 Task: Modify your email signature in Outlook.
Action: Mouse moved to (52, 32)
Screenshot: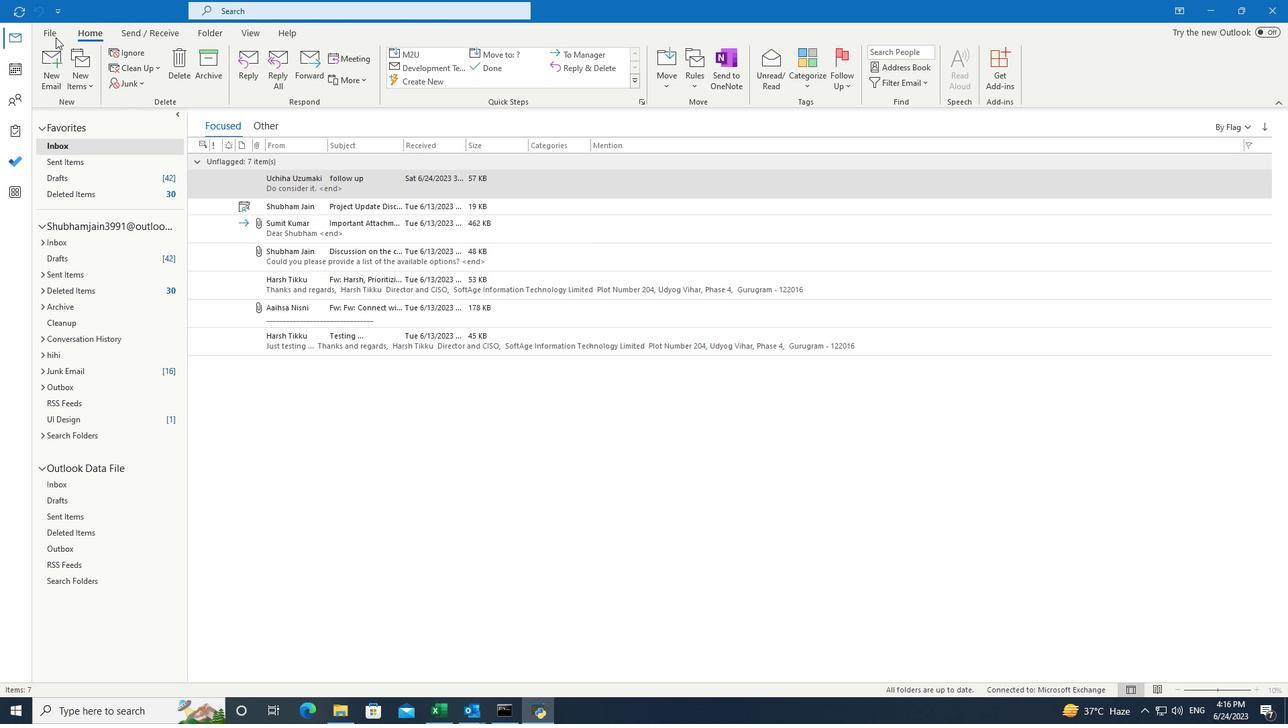 
Action: Mouse pressed left at (52, 32)
Screenshot: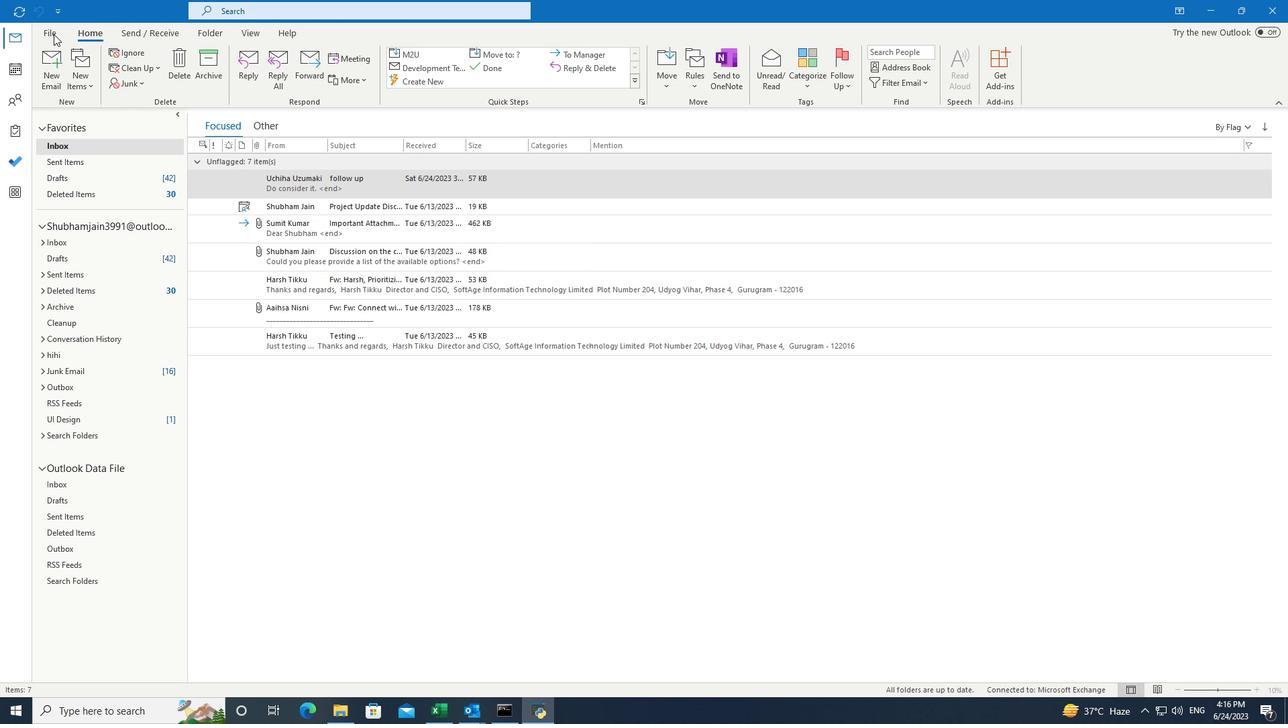 
Action: Mouse pressed left at (52, 32)
Screenshot: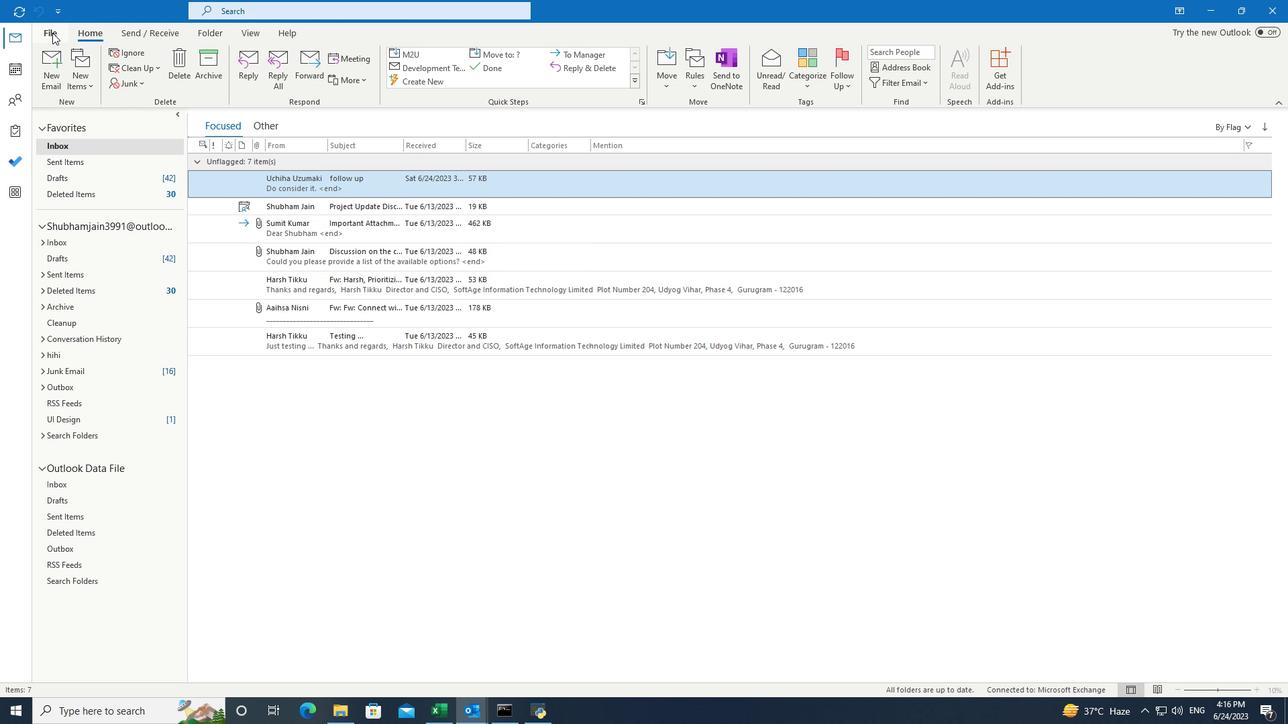 
Action: Mouse moved to (51, 640)
Screenshot: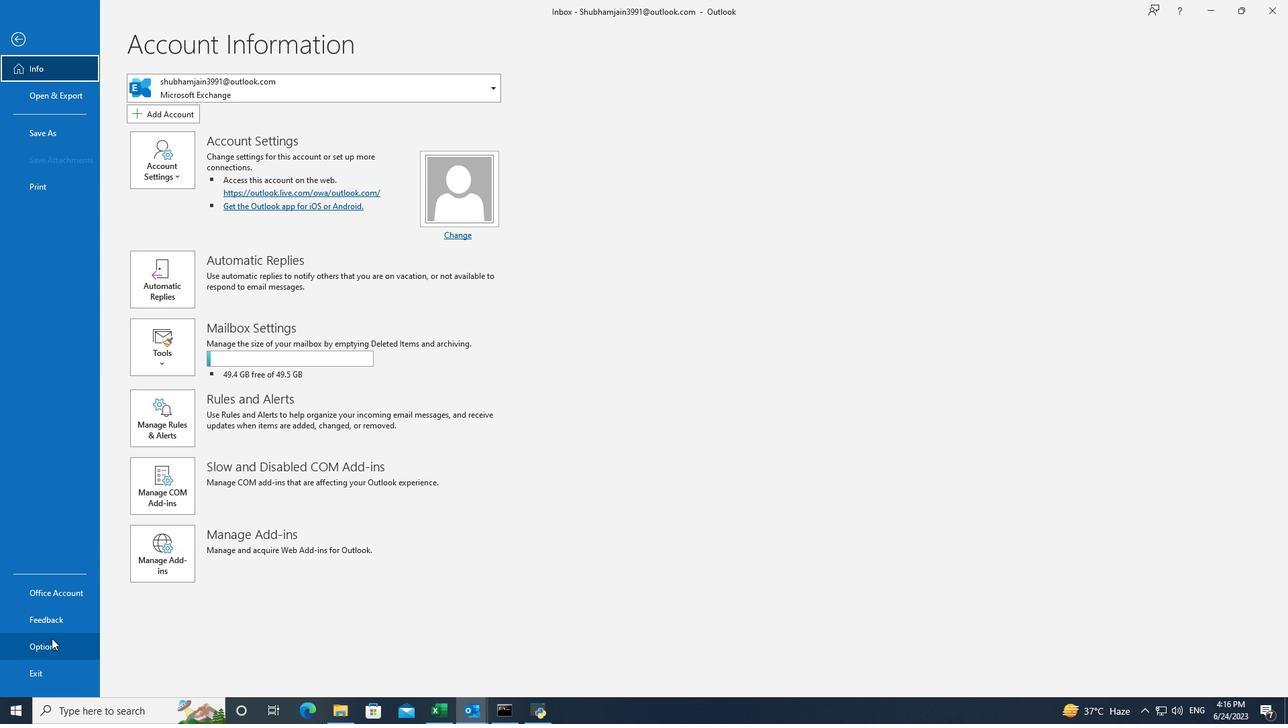 
Action: Mouse pressed left at (51, 640)
Screenshot: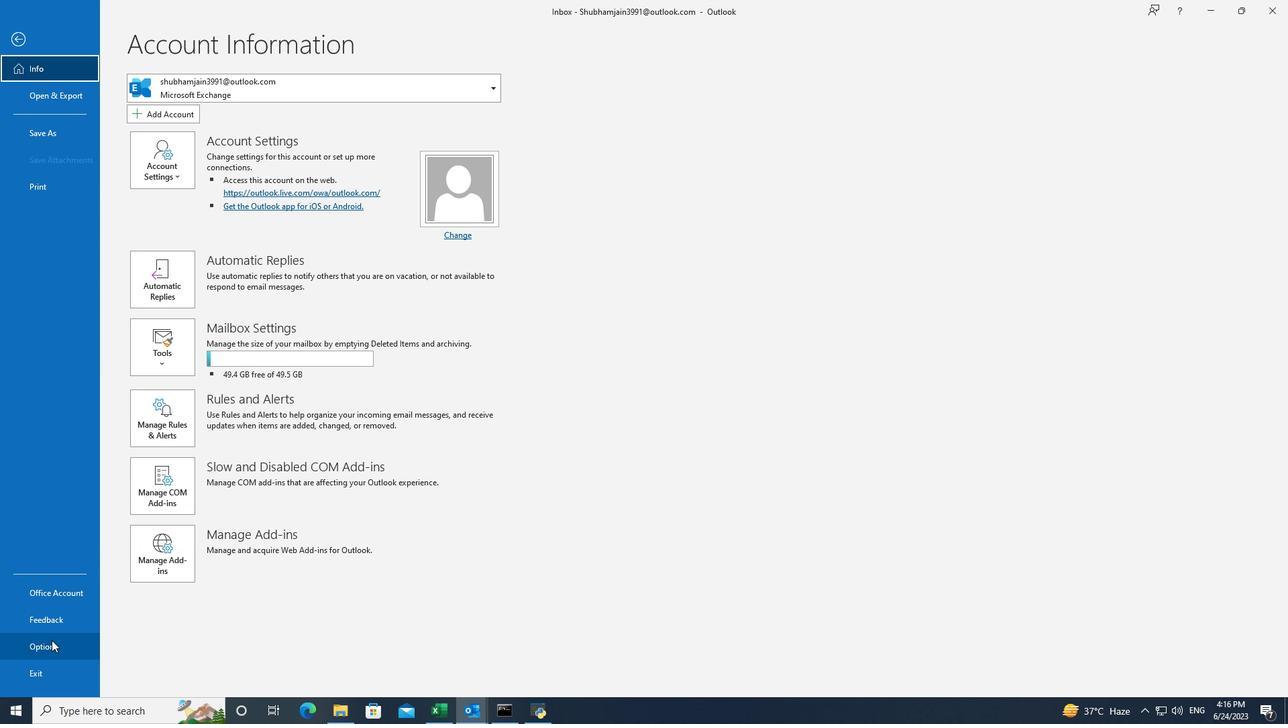 
Action: Mouse moved to (403, 175)
Screenshot: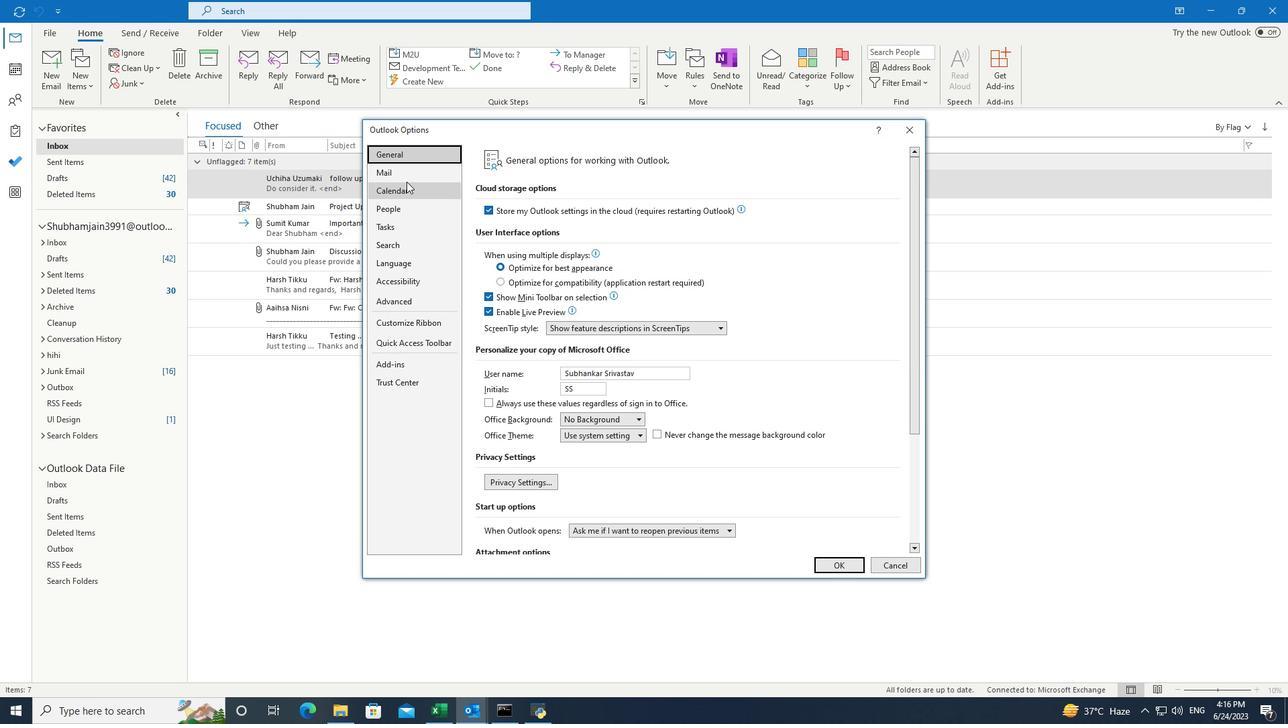 
Action: Mouse pressed left at (403, 175)
Screenshot: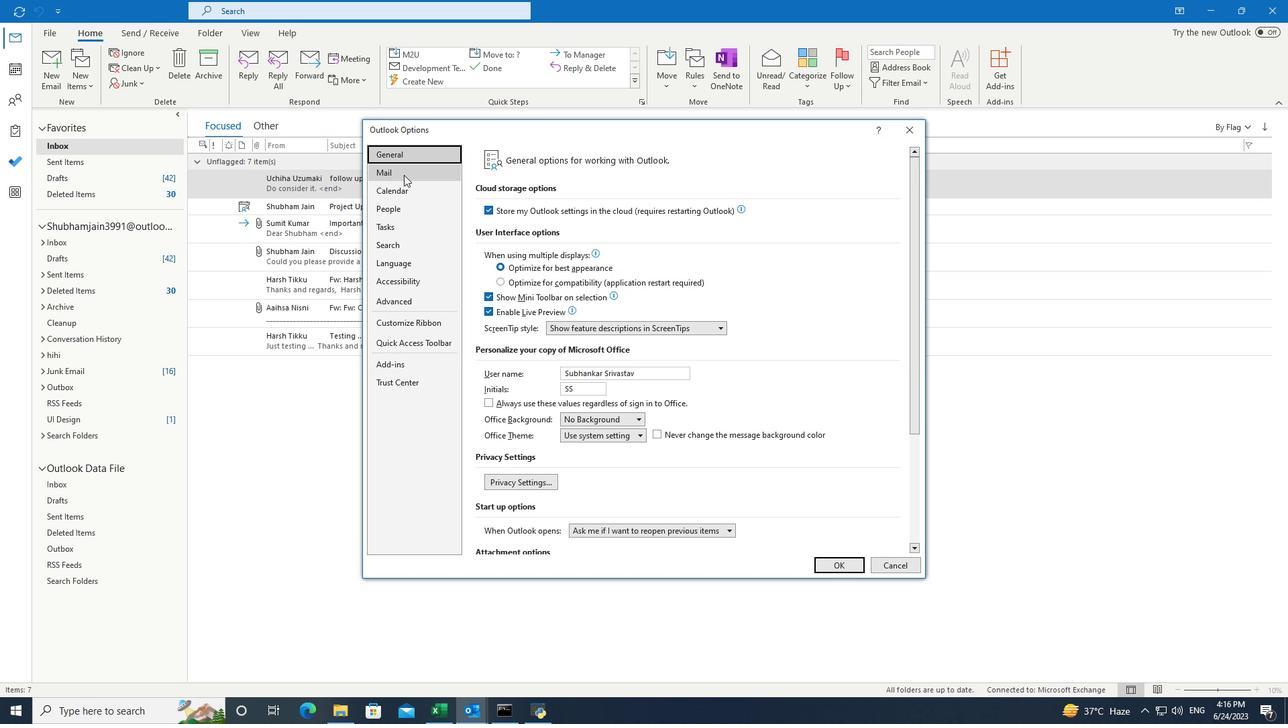 
Action: Mouse moved to (830, 340)
Screenshot: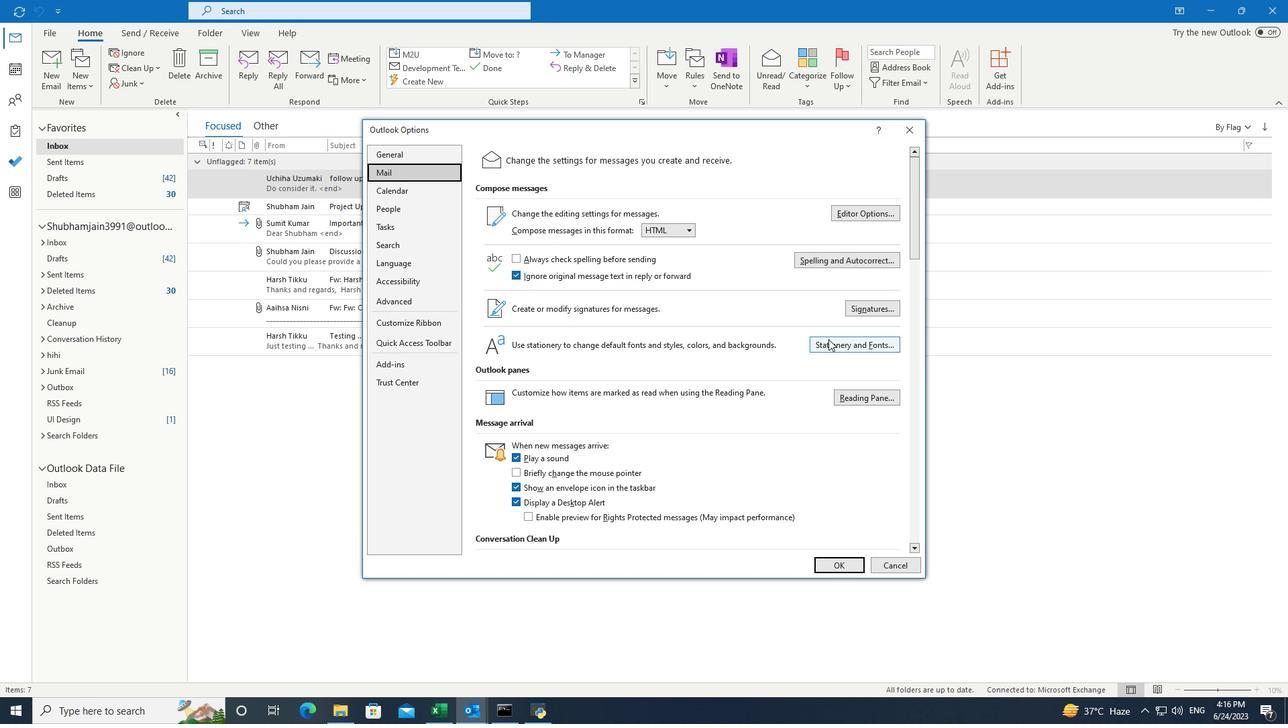 
Action: Mouse pressed left at (830, 340)
Screenshot: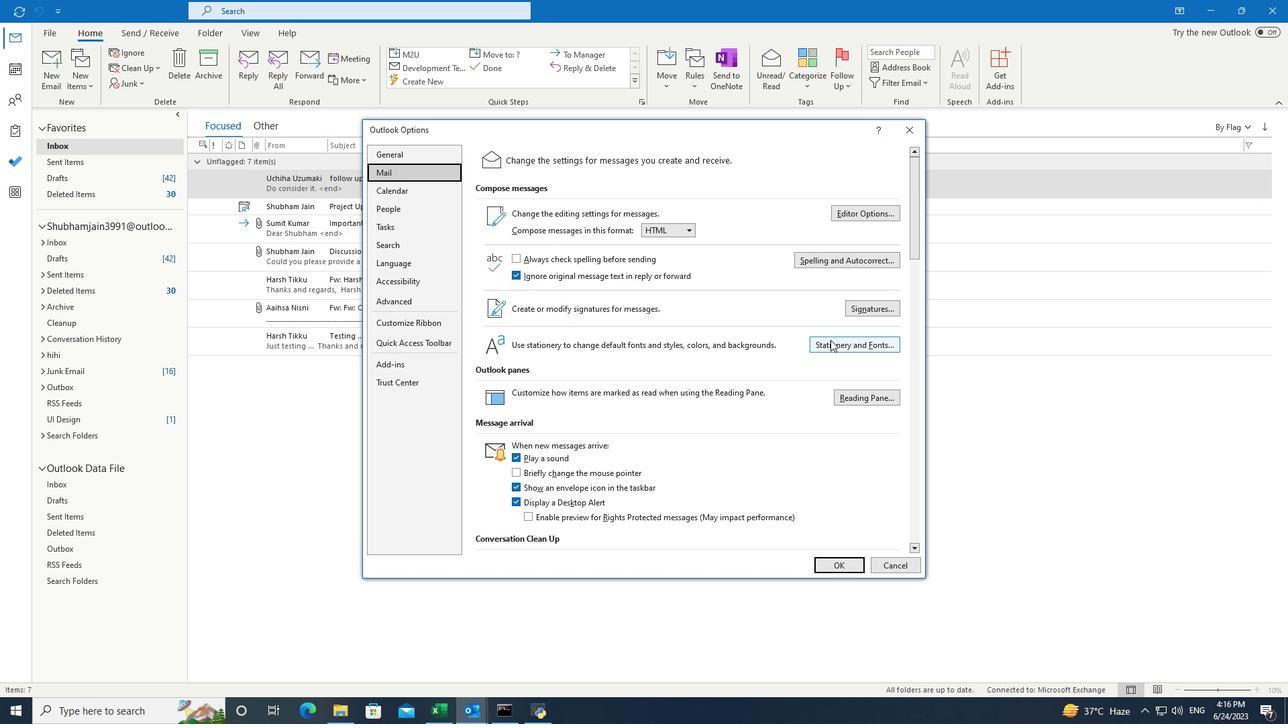 
Action: Mouse moved to (465, 212)
Screenshot: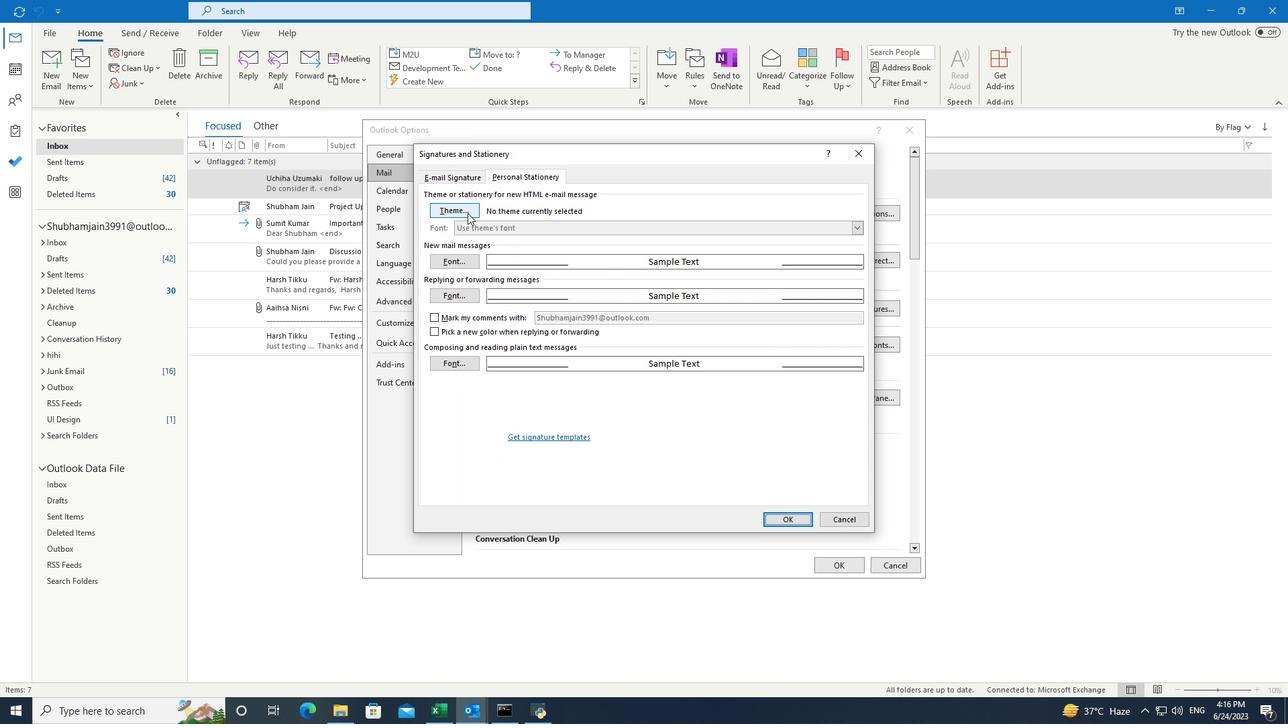 
Action: Mouse pressed left at (465, 212)
Screenshot: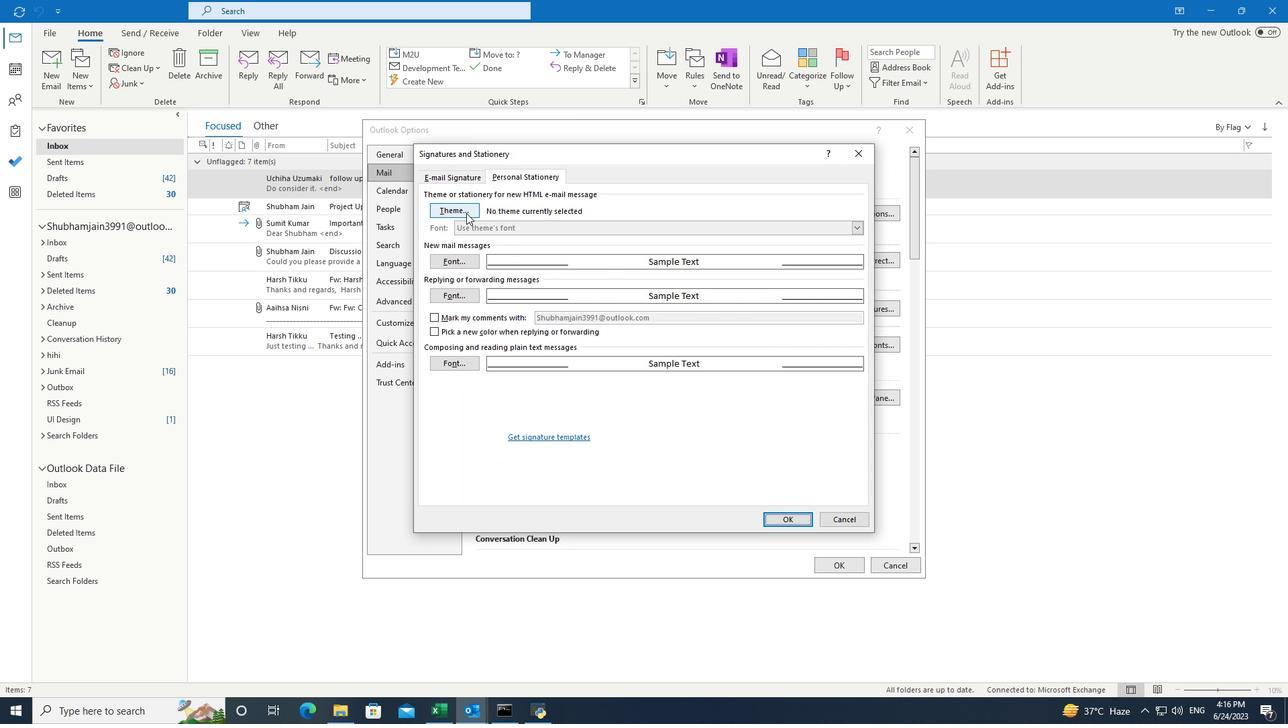 
Action: Mouse moved to (480, 233)
Screenshot: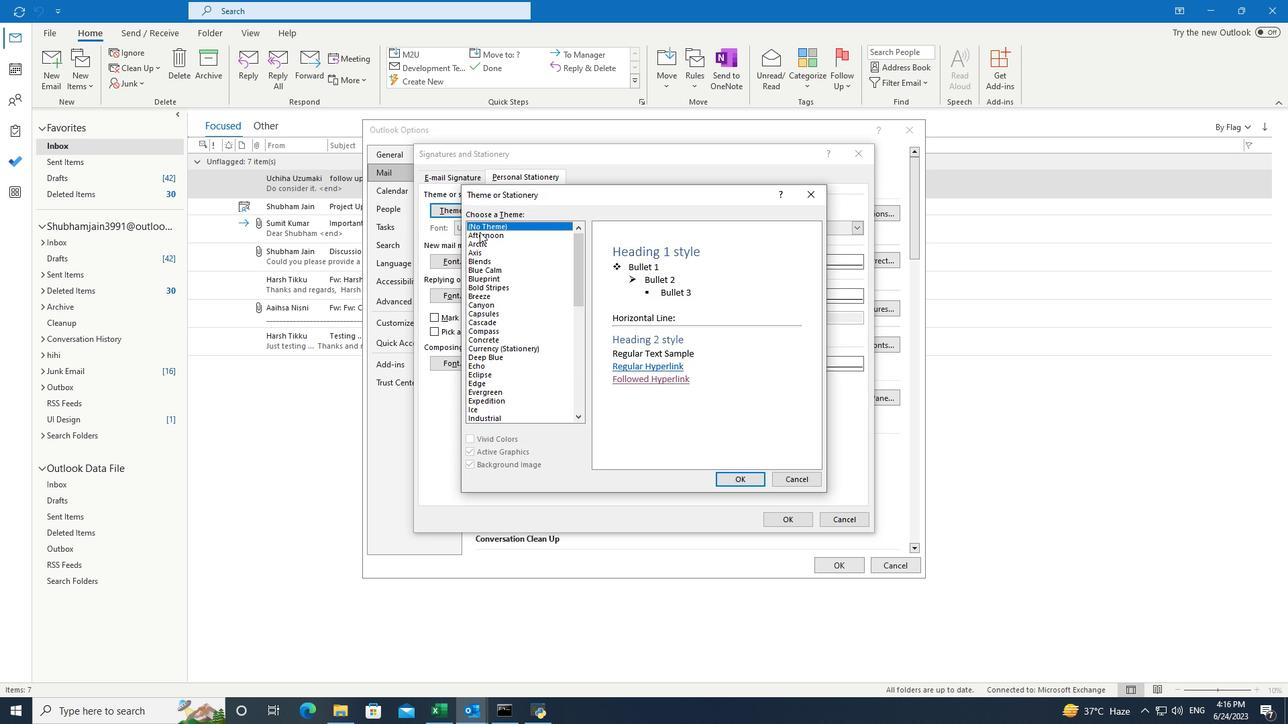 
Action: Mouse pressed left at (480, 233)
Screenshot: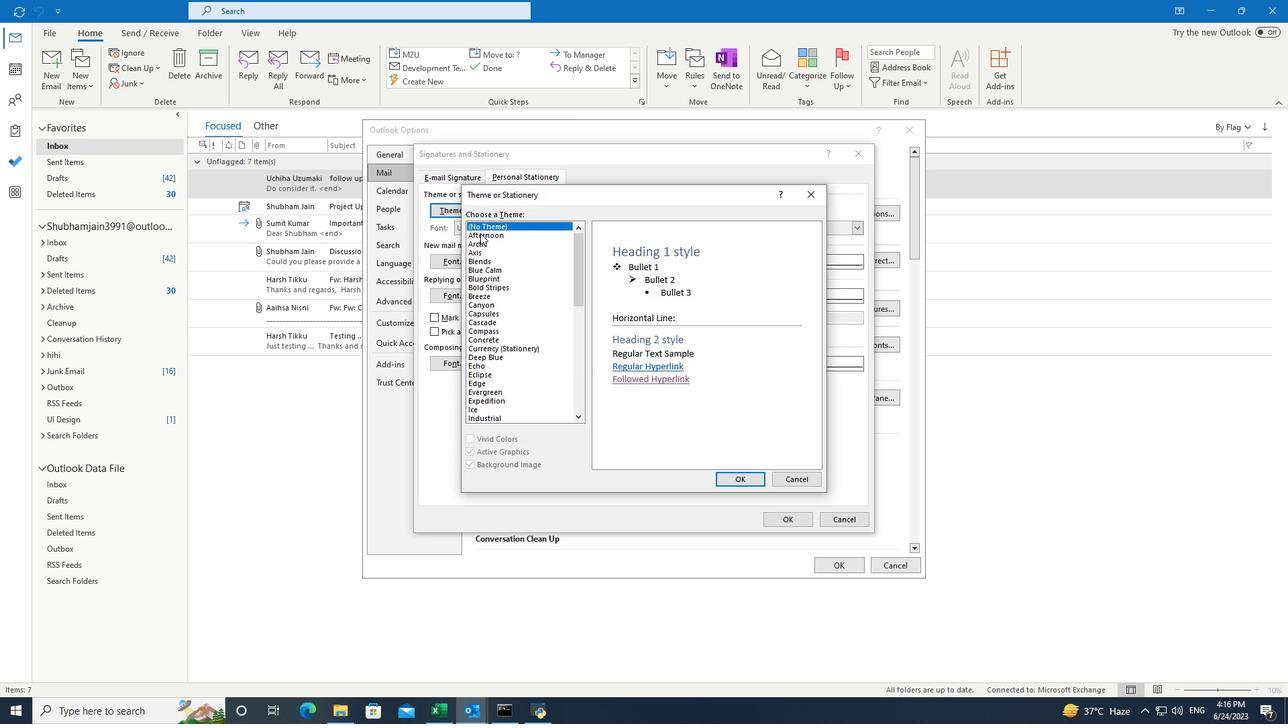
Action: Mouse moved to (725, 479)
Screenshot: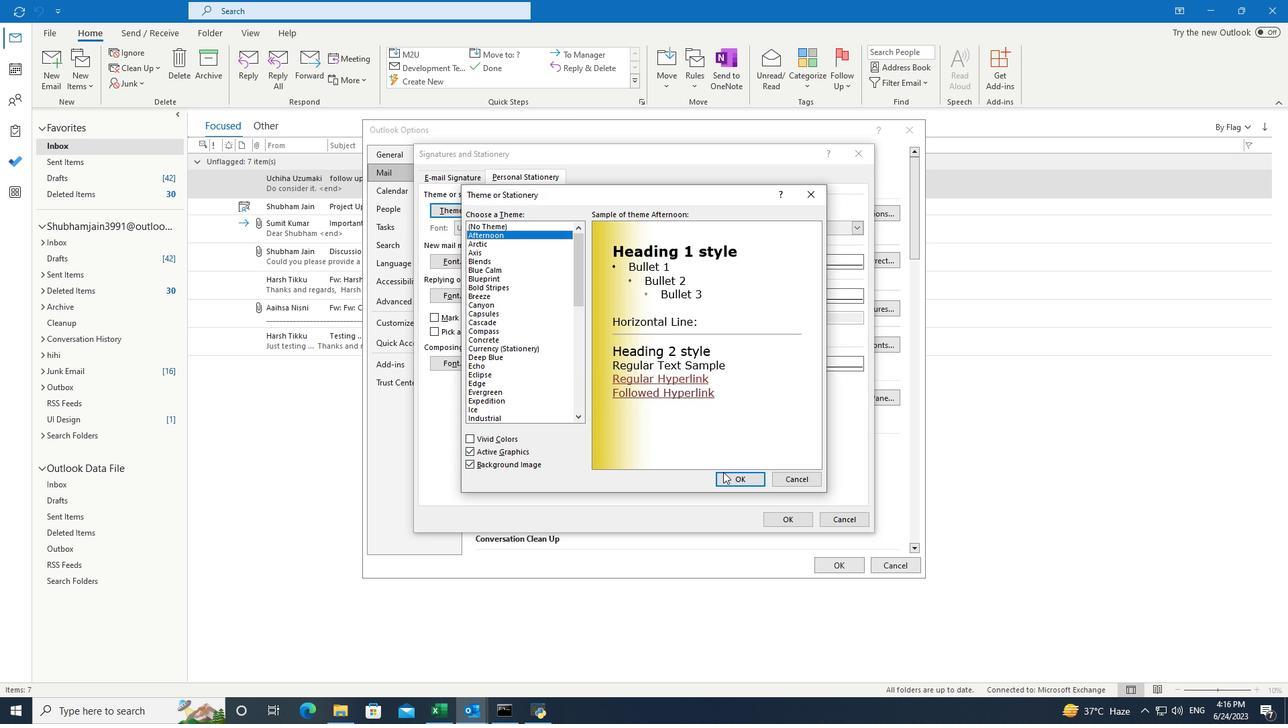 
Action: Mouse pressed left at (725, 479)
Screenshot: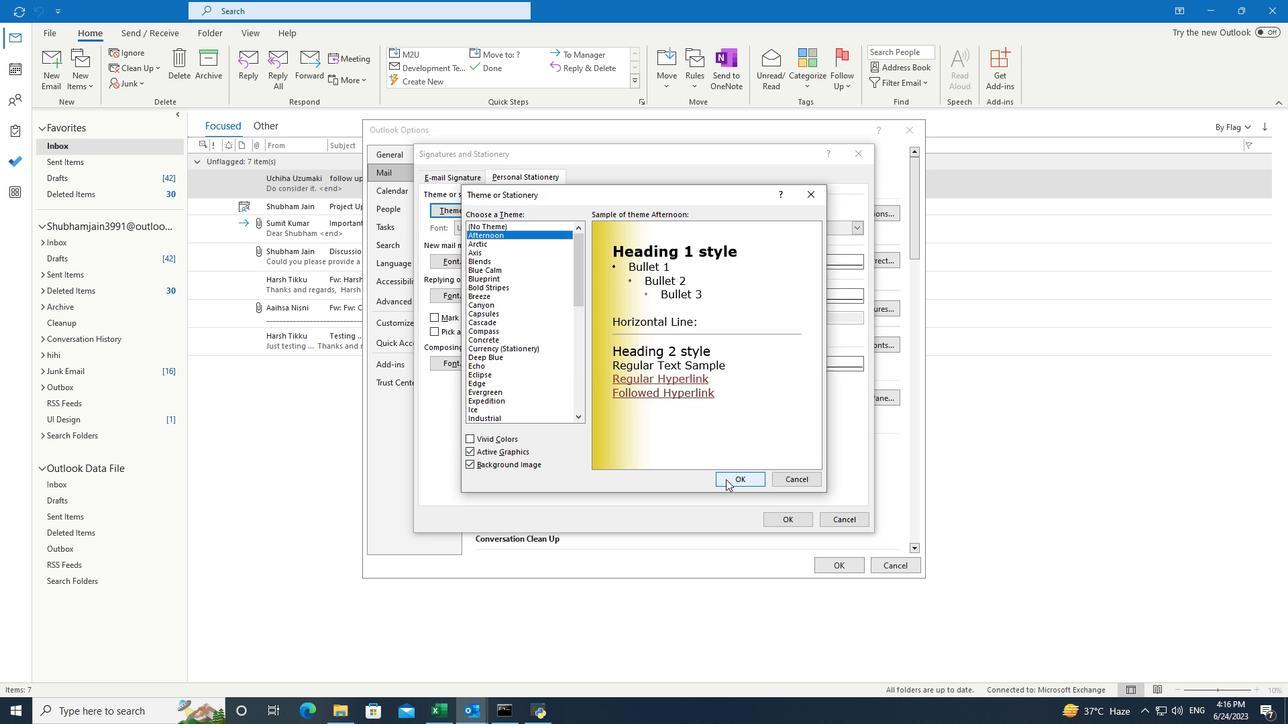 
Action: Mouse moved to (542, 228)
Screenshot: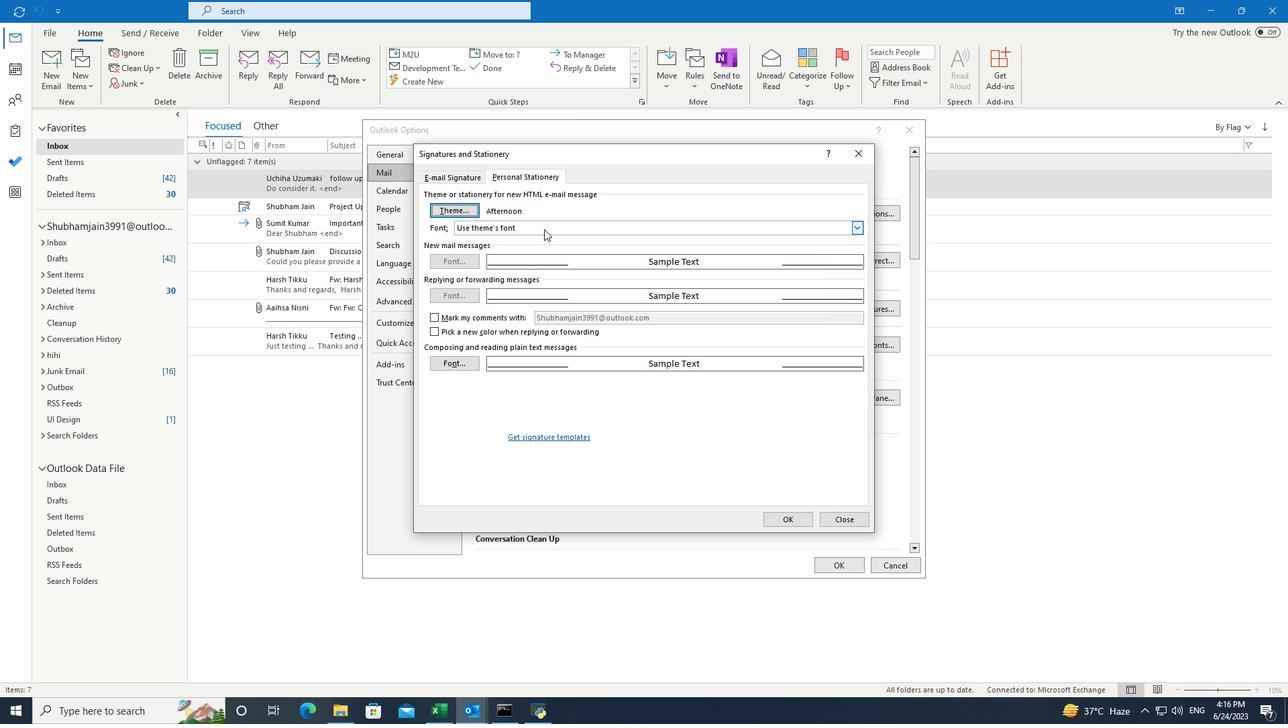 
Action: Mouse pressed left at (542, 228)
Screenshot: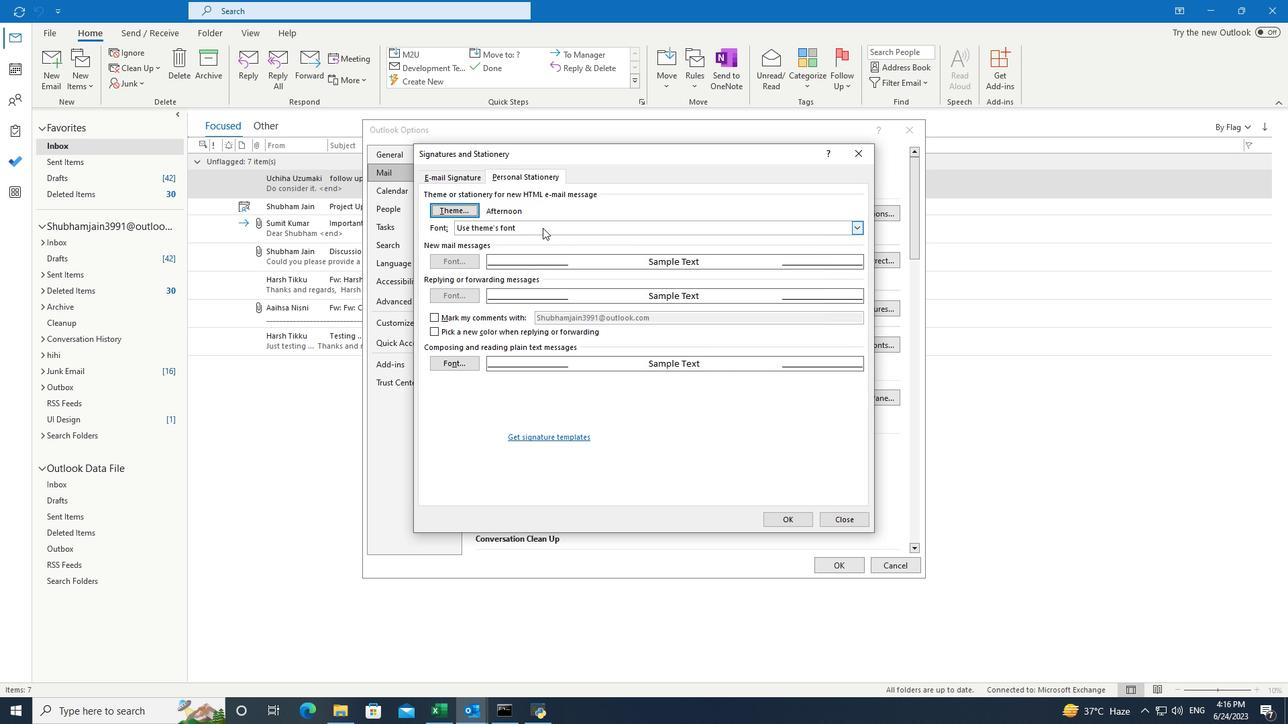 
Action: Mouse moved to (542, 244)
Screenshot: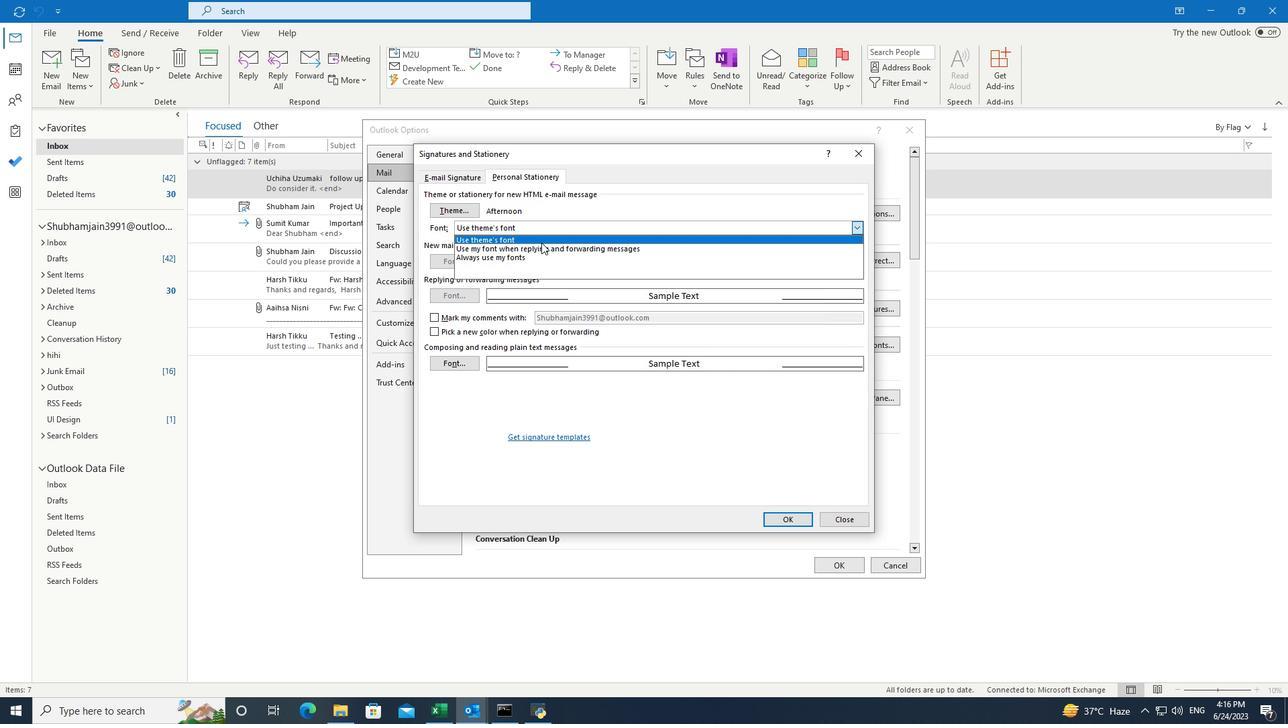 
Action: Mouse pressed left at (542, 244)
Screenshot: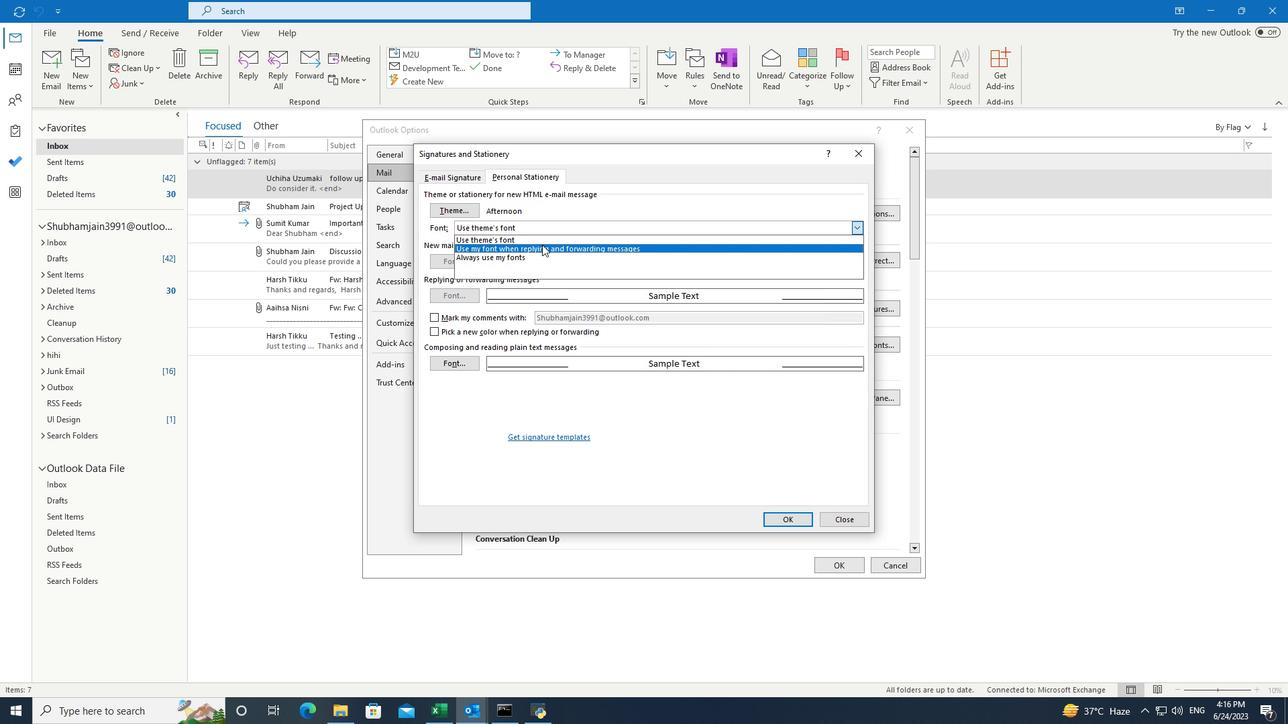
Action: Mouse moved to (779, 514)
Screenshot: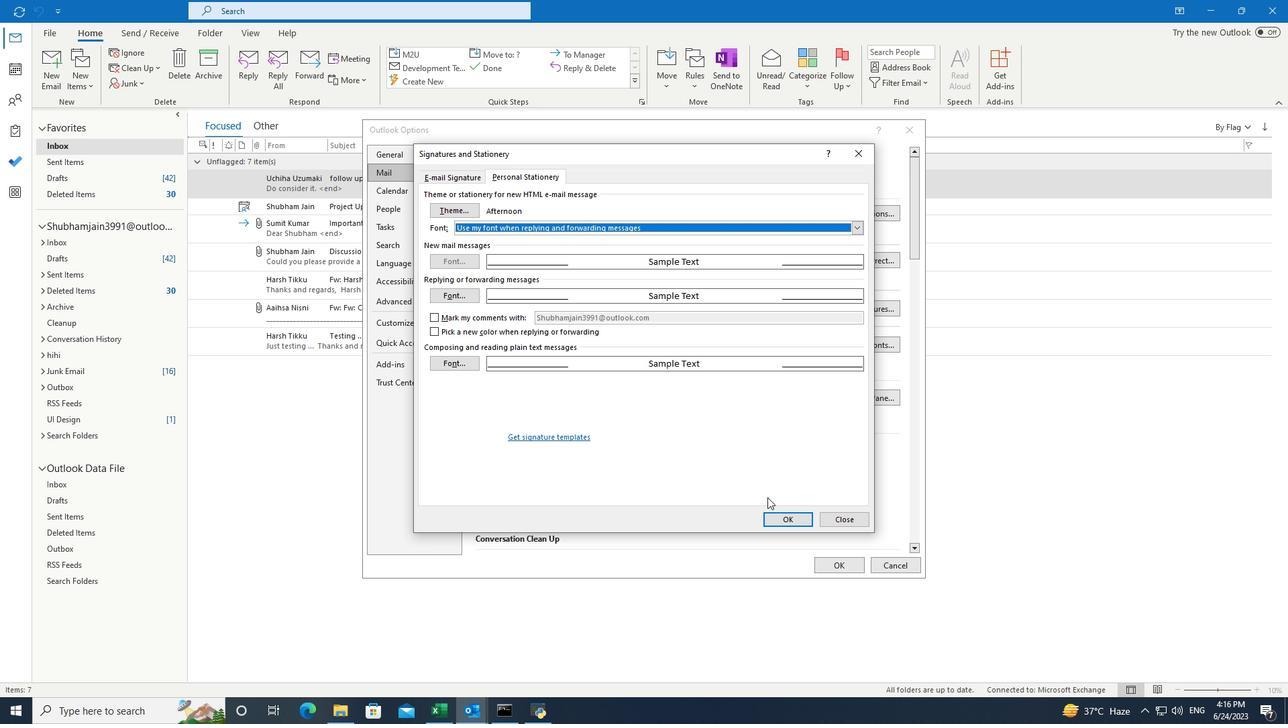 
Action: Mouse pressed left at (779, 514)
Screenshot: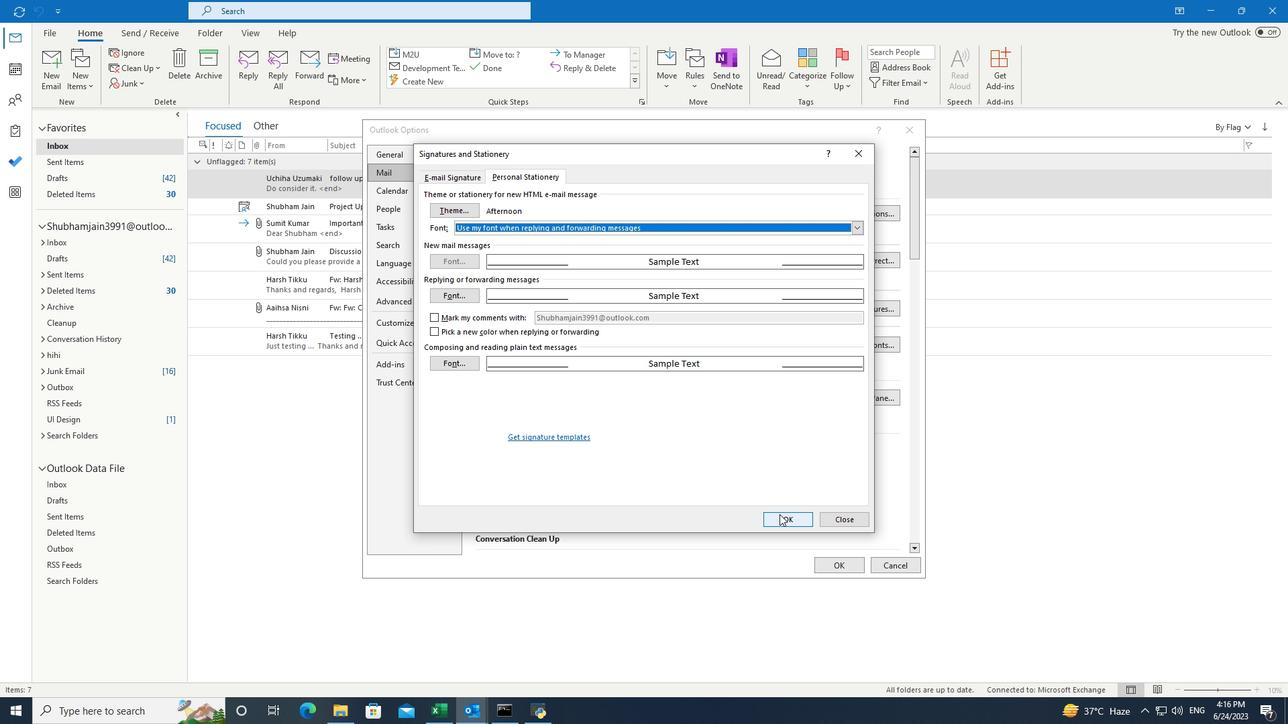 
Action: Mouse moved to (827, 563)
Screenshot: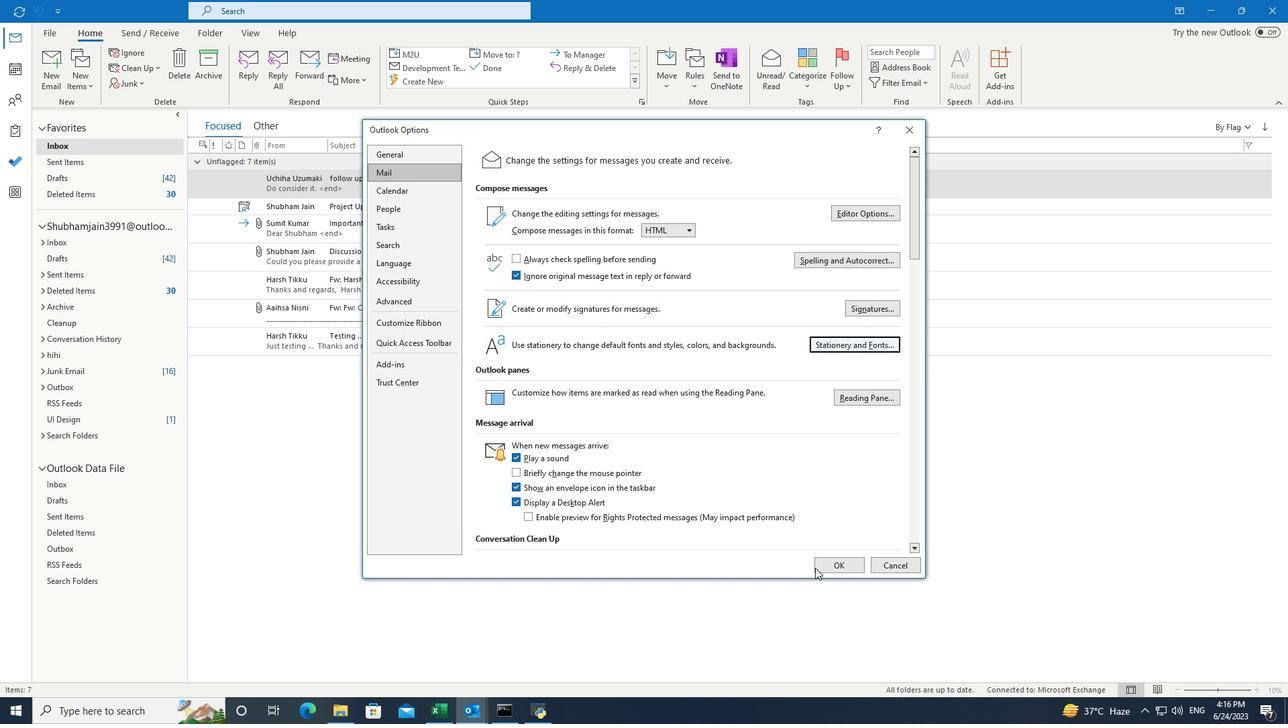 
Action: Mouse pressed left at (827, 563)
Screenshot: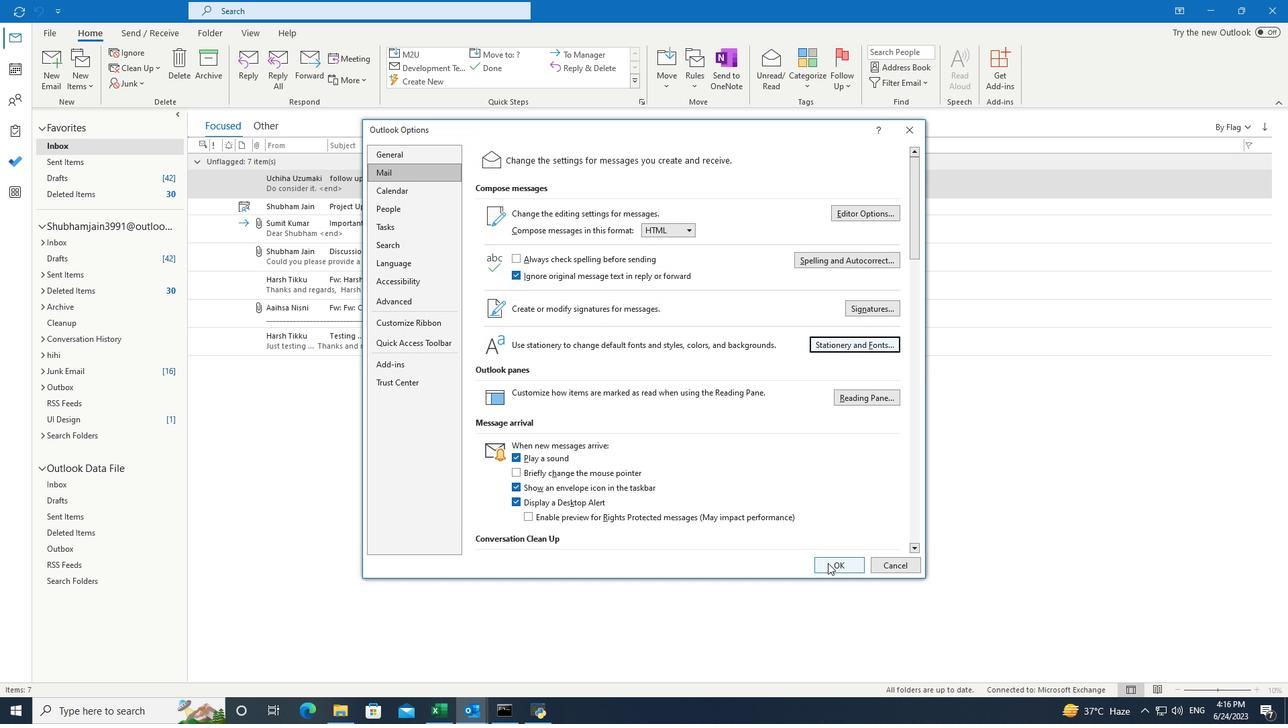 
Action: Mouse moved to (667, 475)
Screenshot: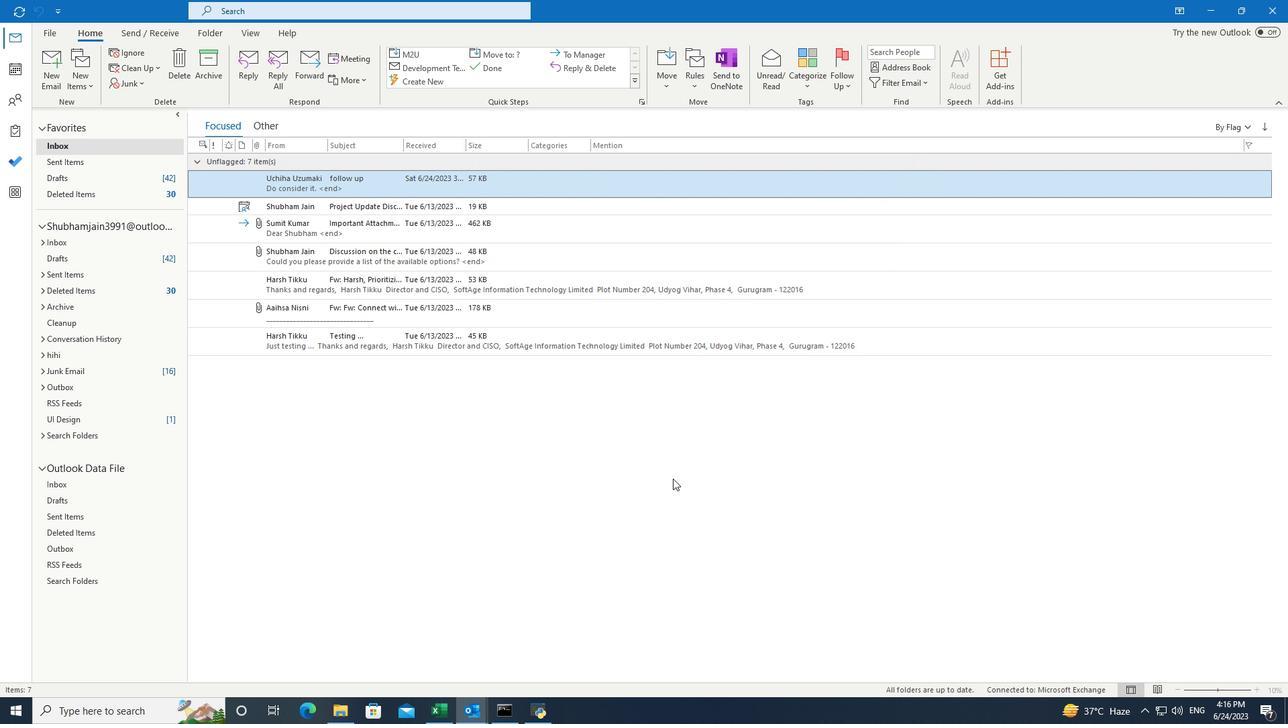 
